 Task: Move the task Create a feature to schedule automatic backups of app data to the section Done in the project TriumphTech and filter the tasks in the project by High Priority.
Action: Mouse moved to (60, 222)
Screenshot: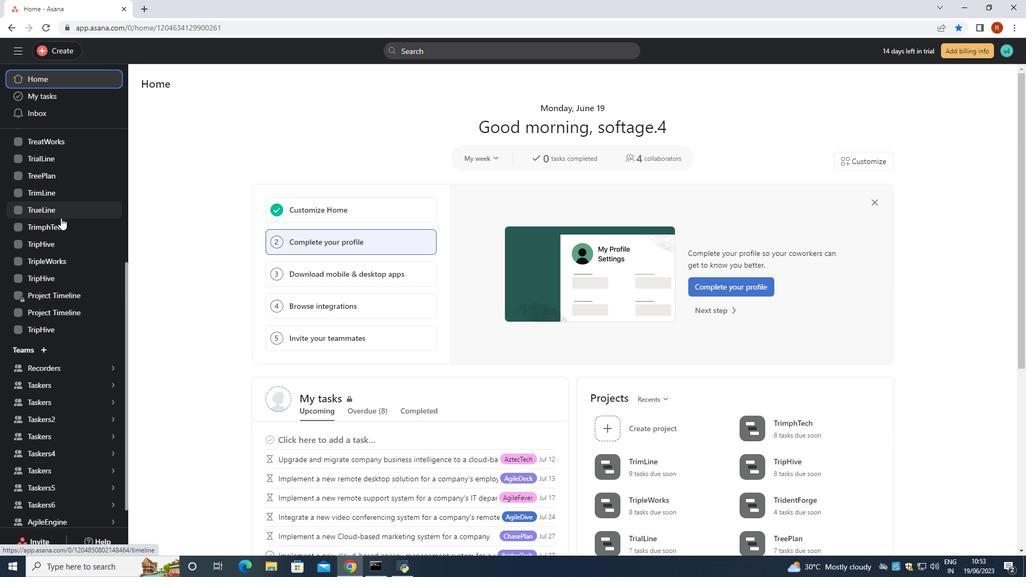 
Action: Mouse pressed left at (60, 222)
Screenshot: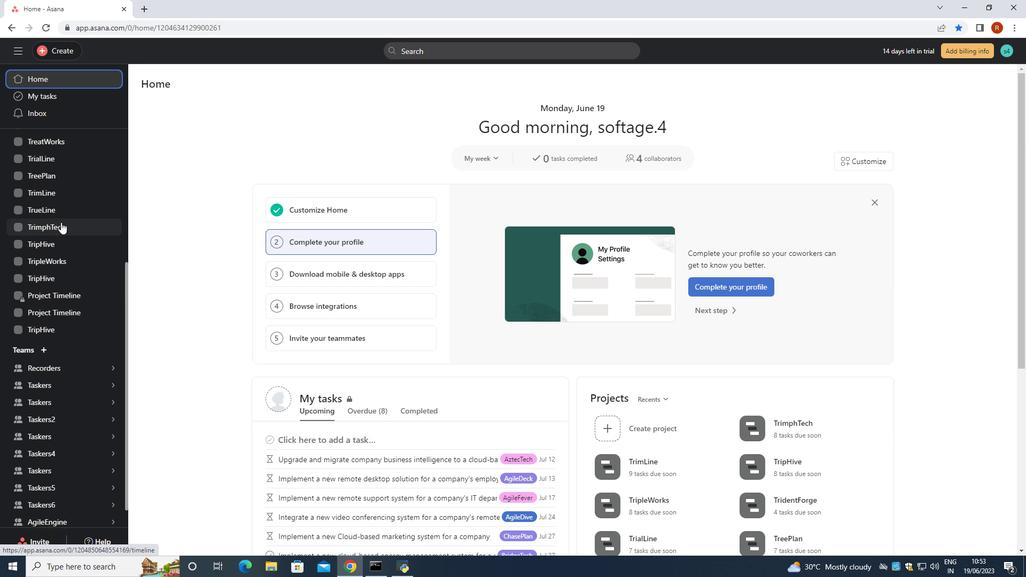 
Action: Mouse moved to (407, 207)
Screenshot: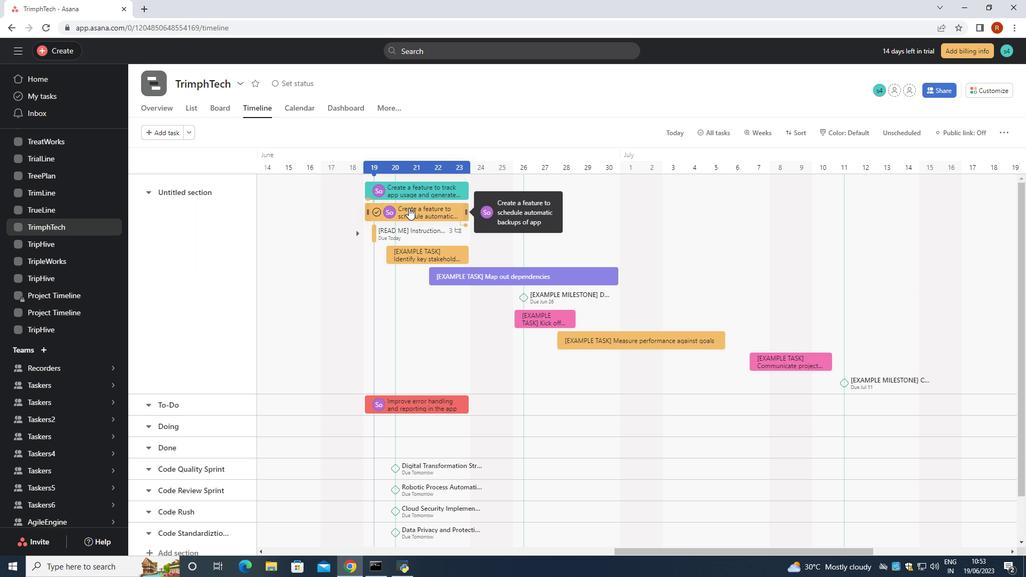 
Action: Mouse pressed left at (407, 207)
Screenshot: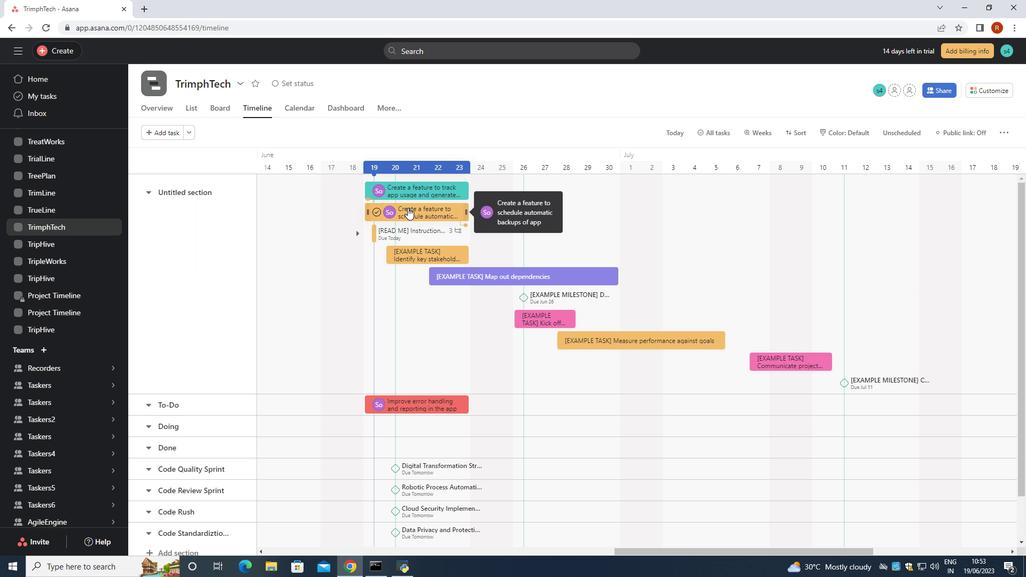 
Action: Mouse moved to (817, 236)
Screenshot: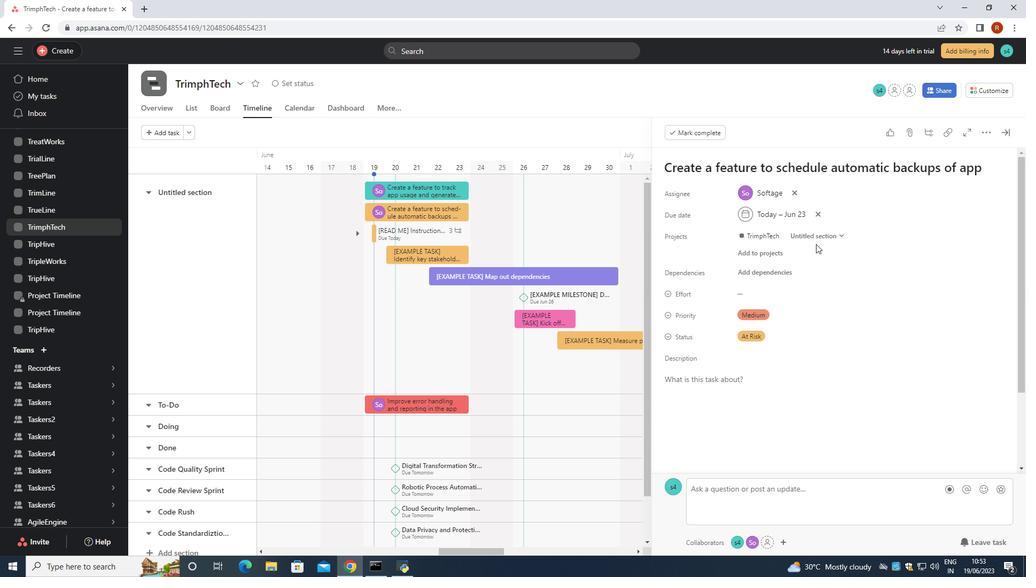 
Action: Mouse pressed left at (817, 236)
Screenshot: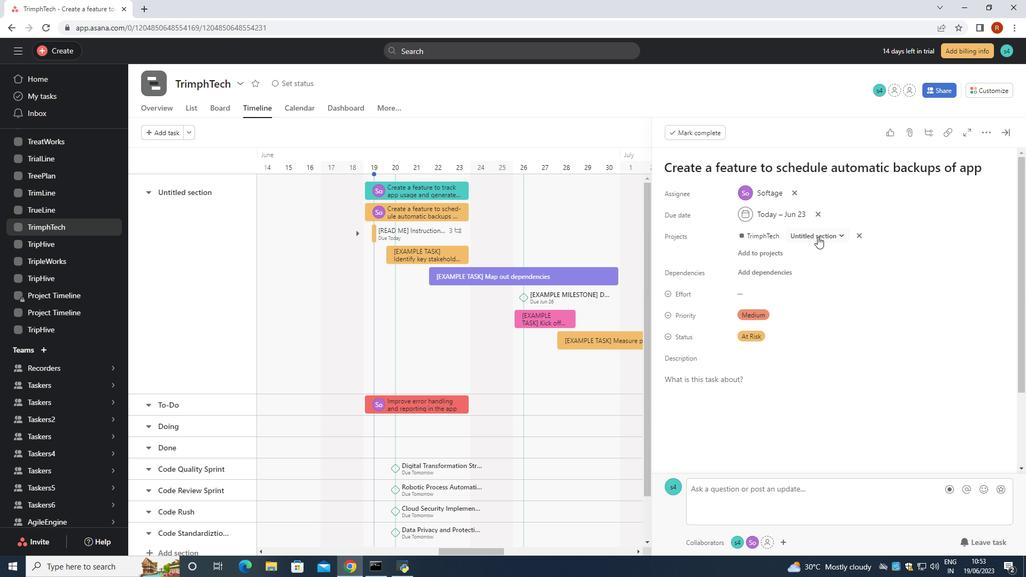 
Action: Mouse moved to (770, 314)
Screenshot: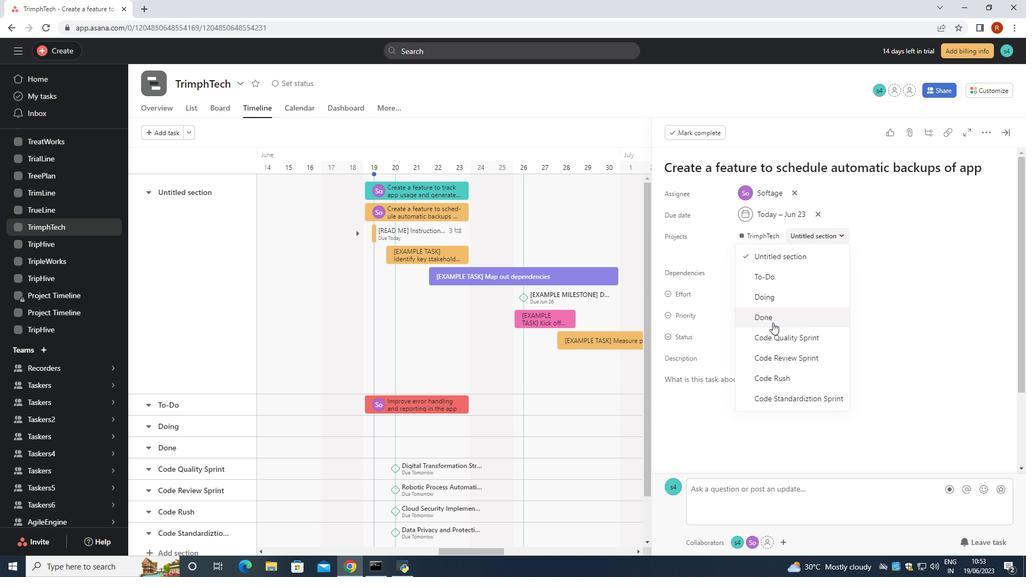 
Action: Mouse pressed left at (770, 314)
Screenshot: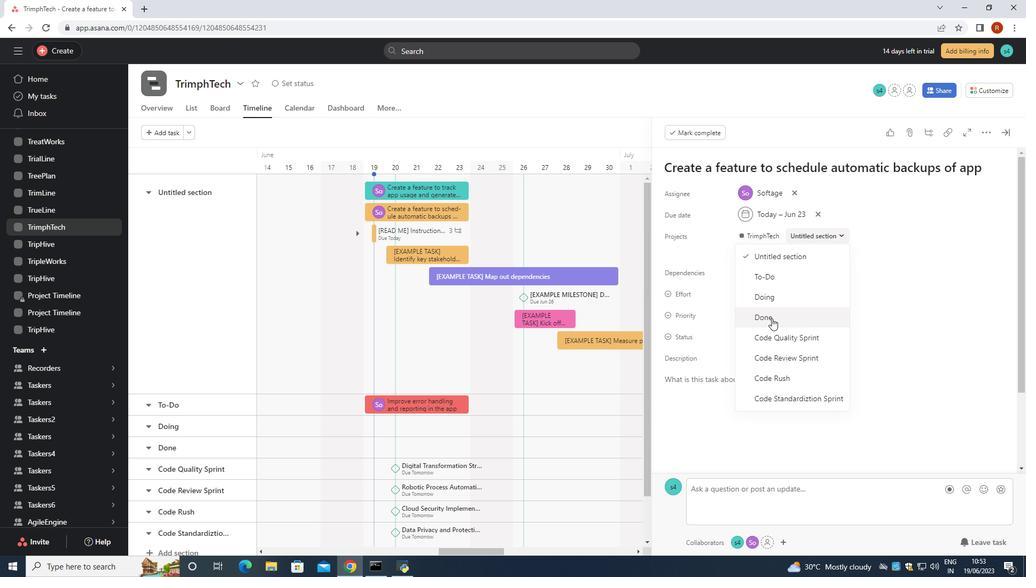 
Action: Mouse moved to (1005, 126)
Screenshot: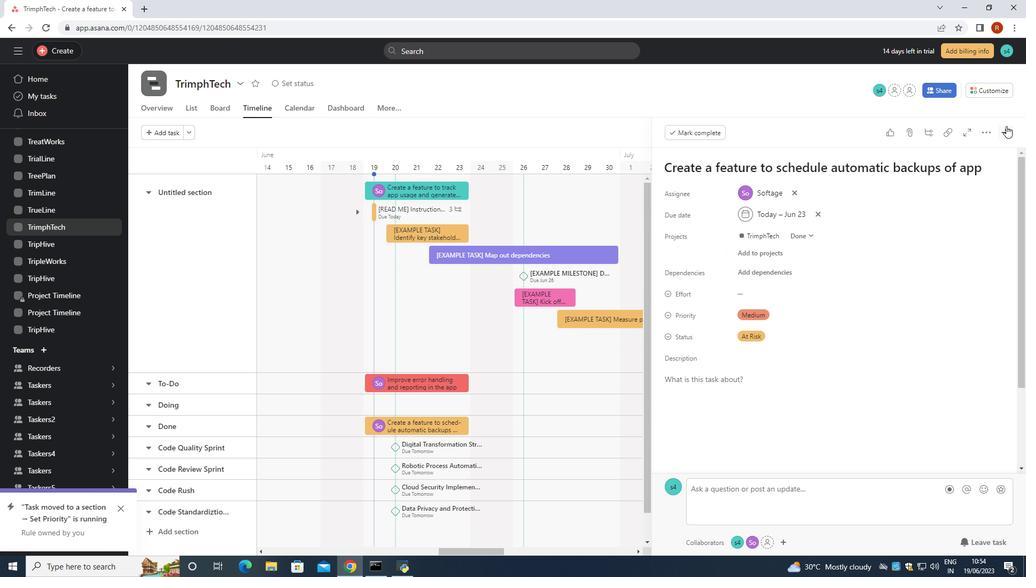 
Action: Mouse pressed left at (1005, 126)
Screenshot: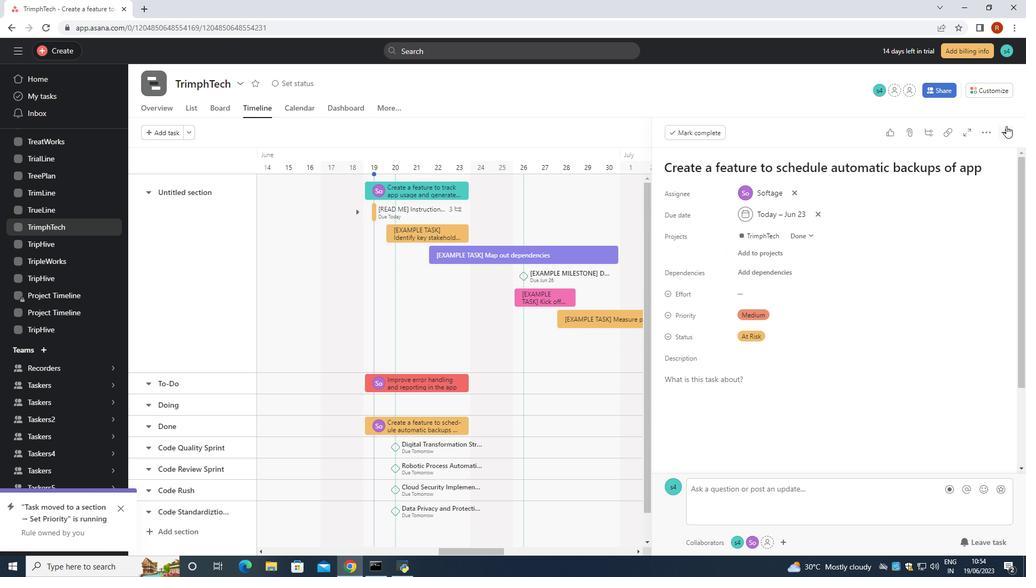 
Action: Mouse moved to (191, 105)
Screenshot: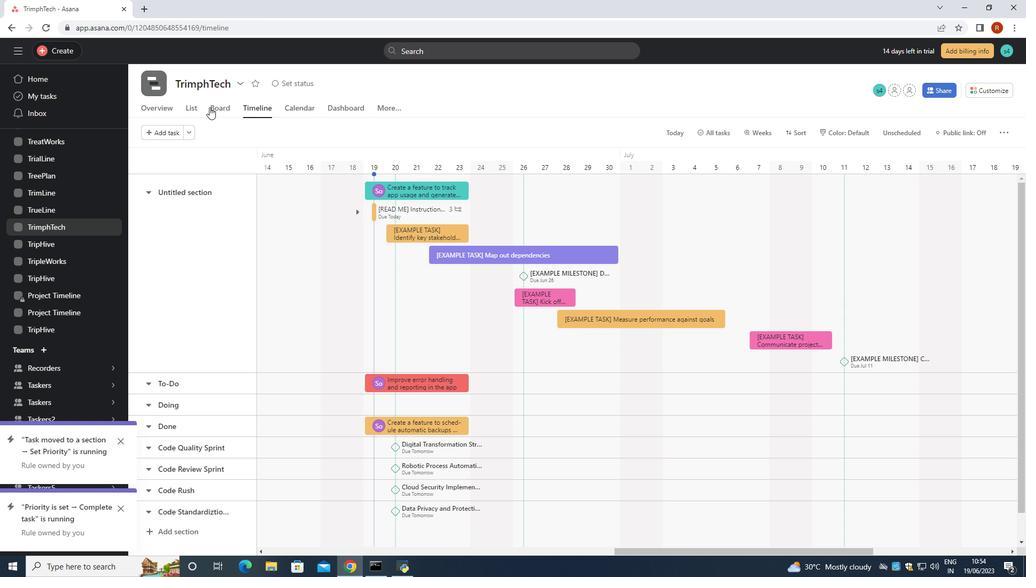 
Action: Mouse pressed left at (191, 105)
Screenshot: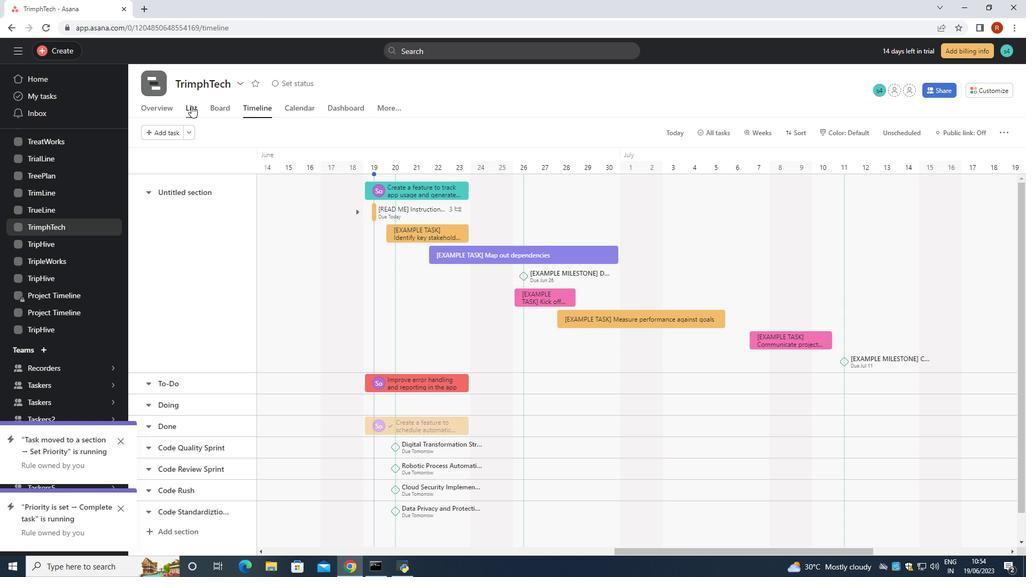 
Action: Mouse moved to (260, 129)
Screenshot: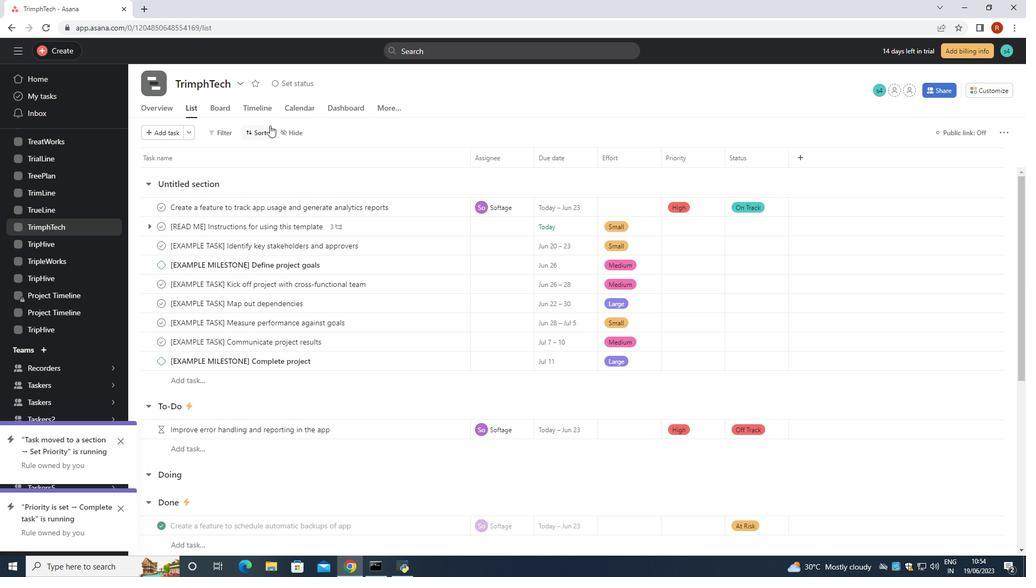 
Action: Mouse pressed left at (260, 129)
Screenshot: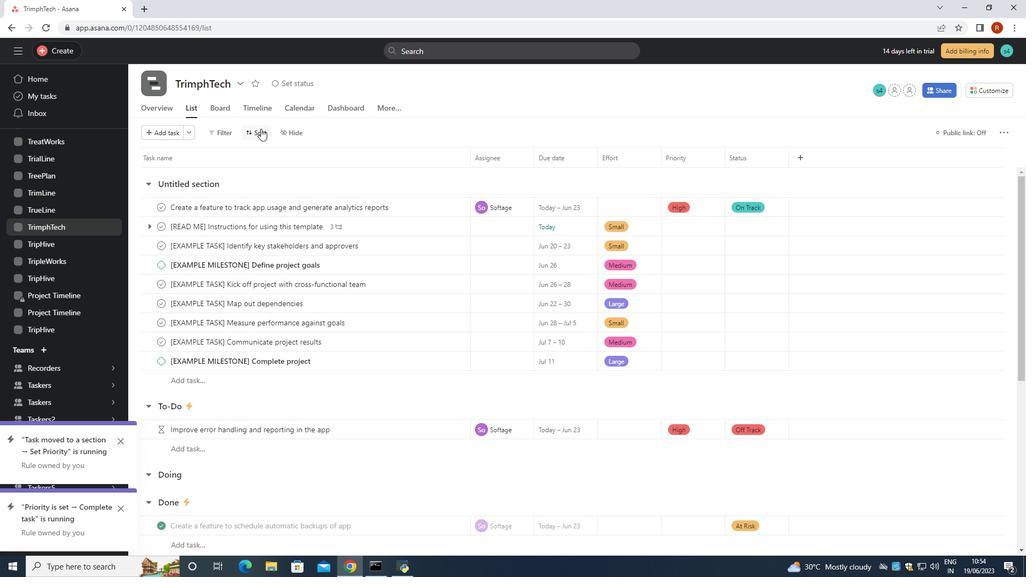 
Action: Mouse moved to (220, 133)
Screenshot: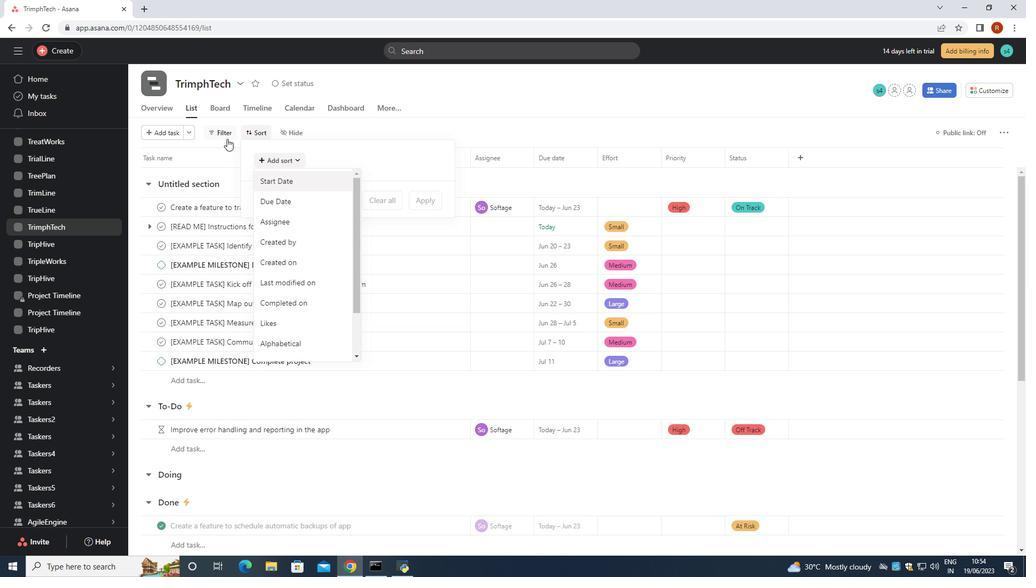 
Action: Mouse pressed left at (220, 133)
Screenshot: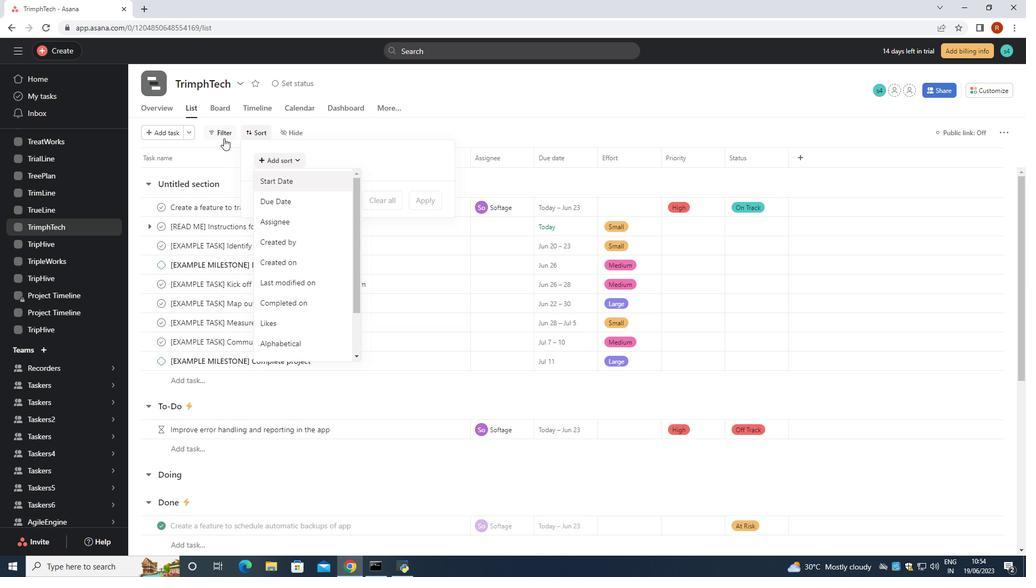 
Action: Mouse moved to (263, 215)
Screenshot: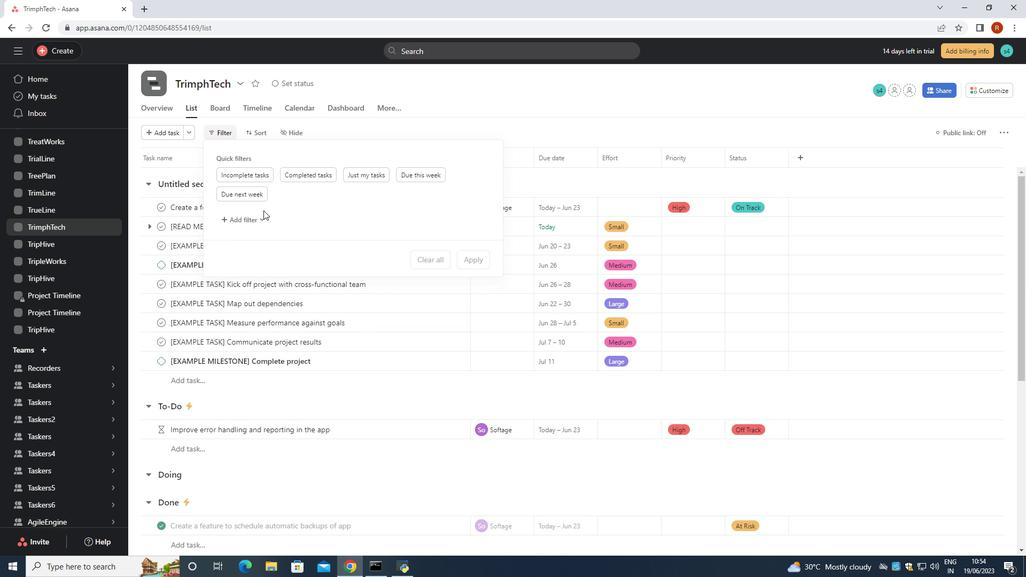 
Action: Mouse pressed left at (263, 215)
Screenshot: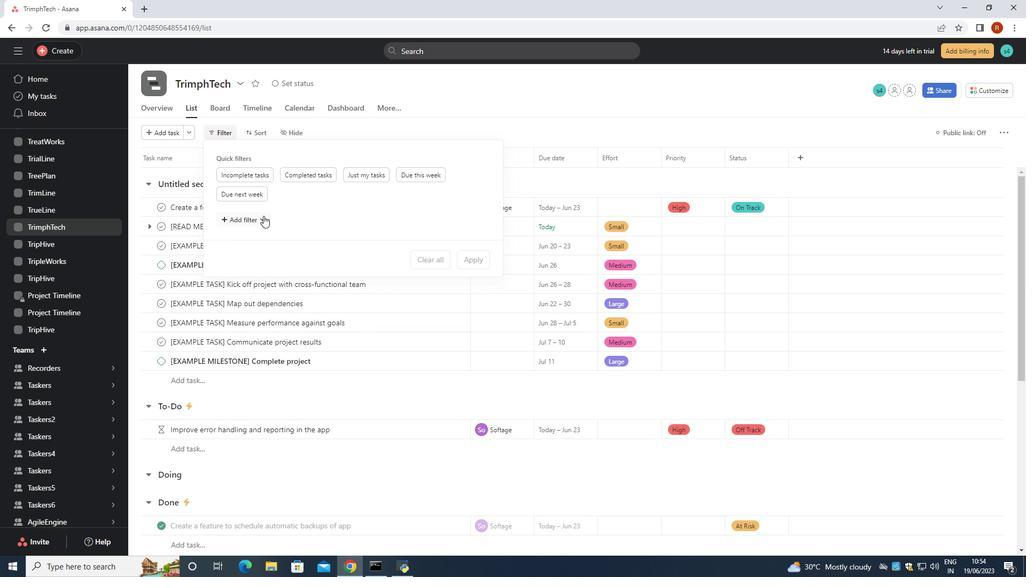 
Action: Mouse moved to (269, 317)
Screenshot: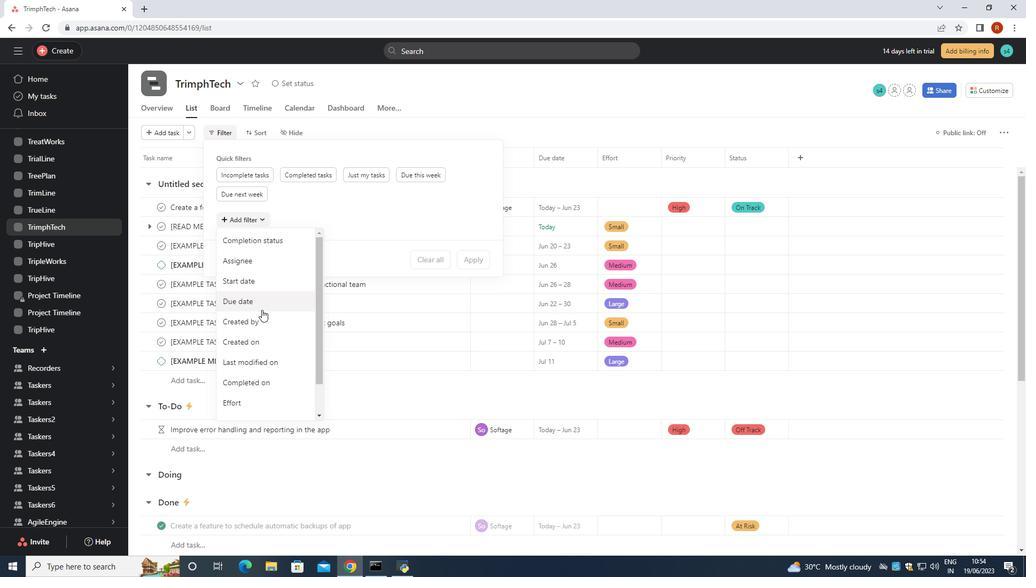 
Action: Mouse scrolled (269, 317) with delta (0, 0)
Screenshot: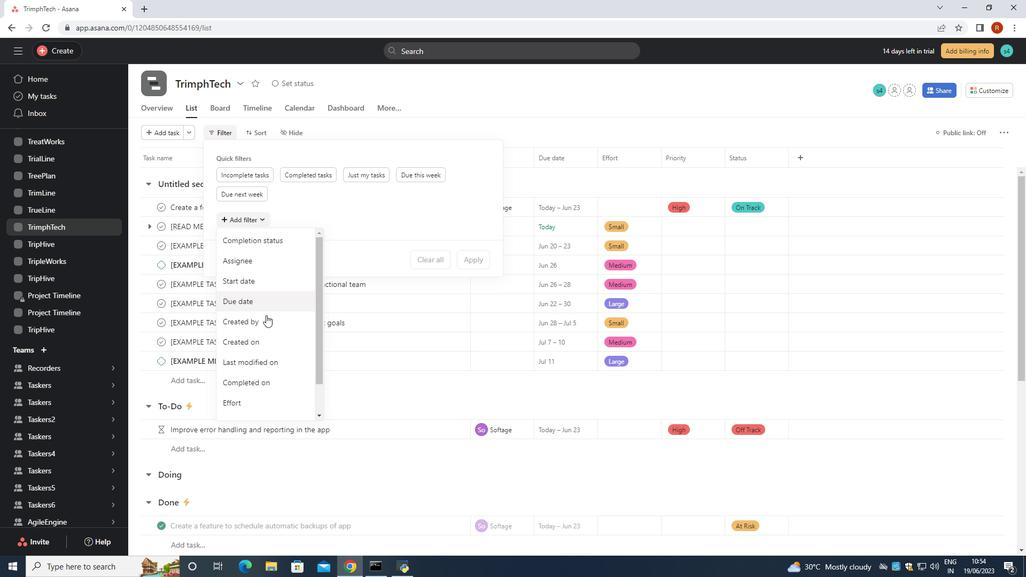 
Action: Mouse scrolled (269, 317) with delta (0, 0)
Screenshot: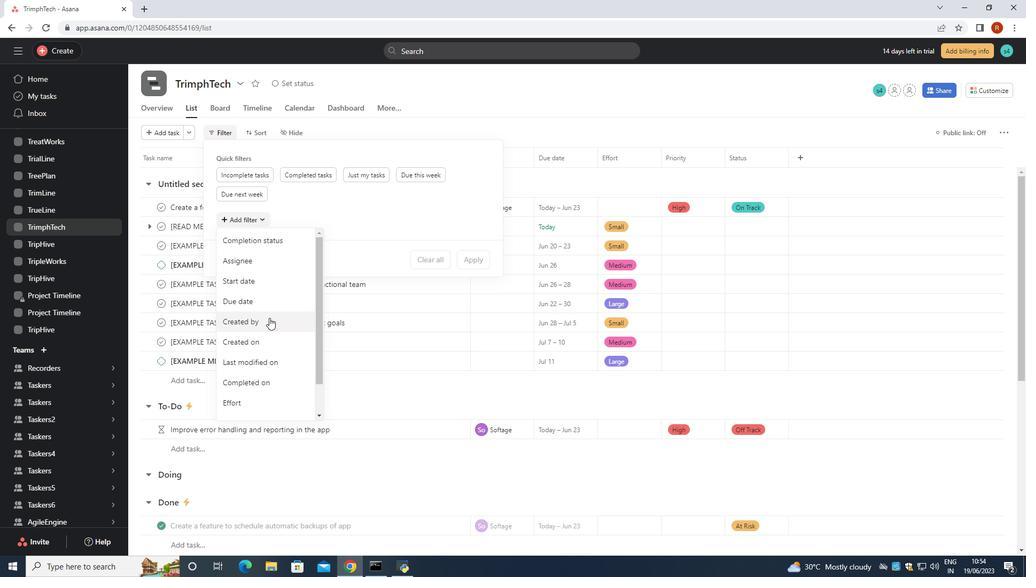 
Action: Mouse scrolled (269, 317) with delta (0, 0)
Screenshot: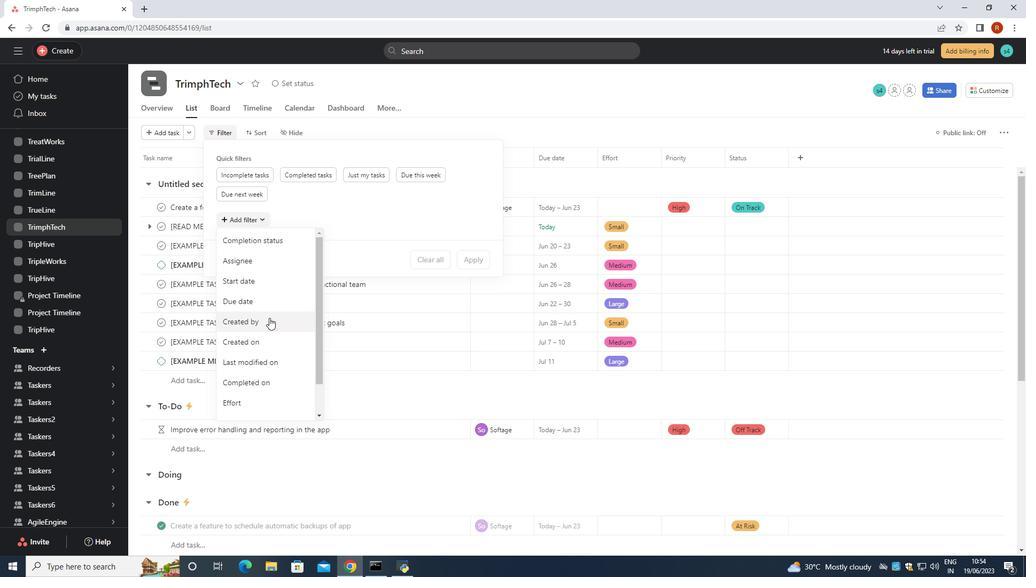 
Action: Mouse moved to (242, 376)
Screenshot: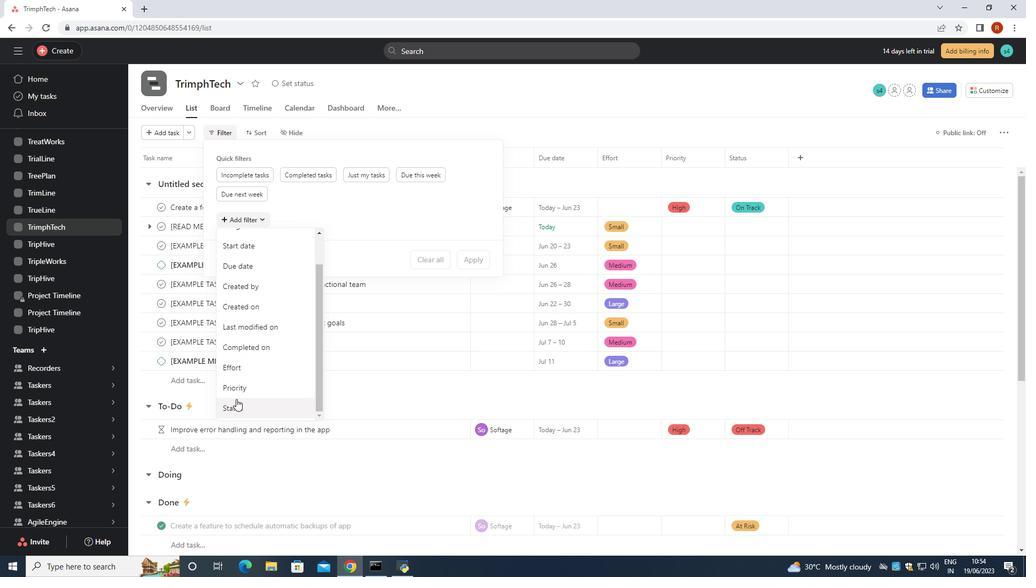 
Action: Mouse pressed left at (242, 376)
Screenshot: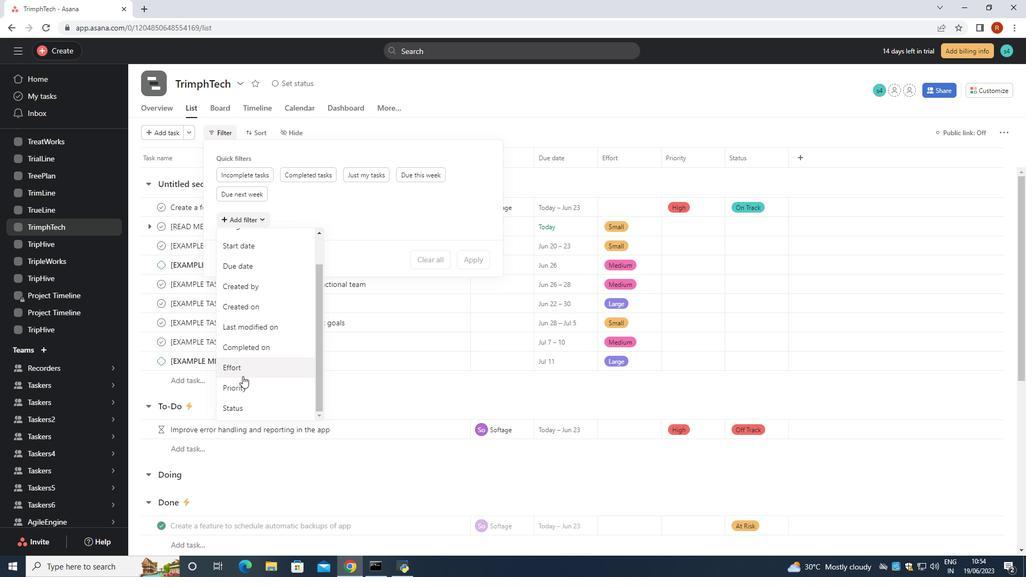 
Action: Mouse moved to (322, 232)
Screenshot: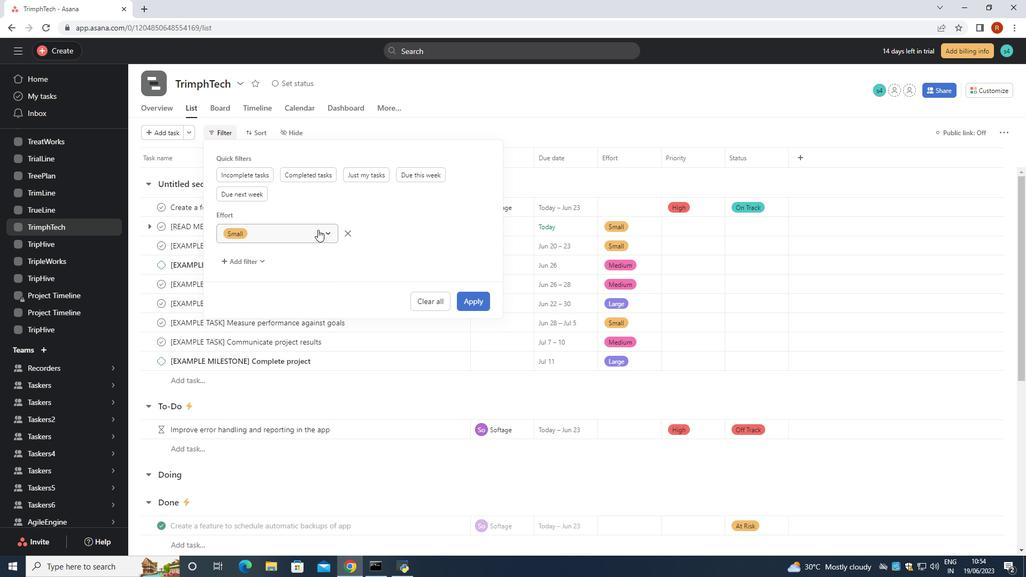 
Action: Mouse pressed left at (322, 232)
Screenshot: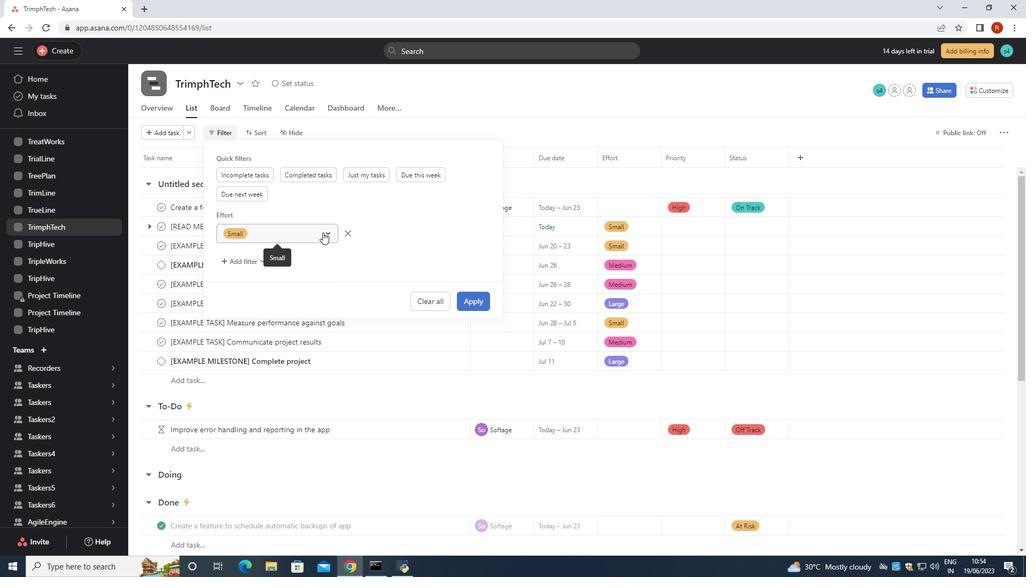 
Action: Mouse moved to (230, 125)
Screenshot: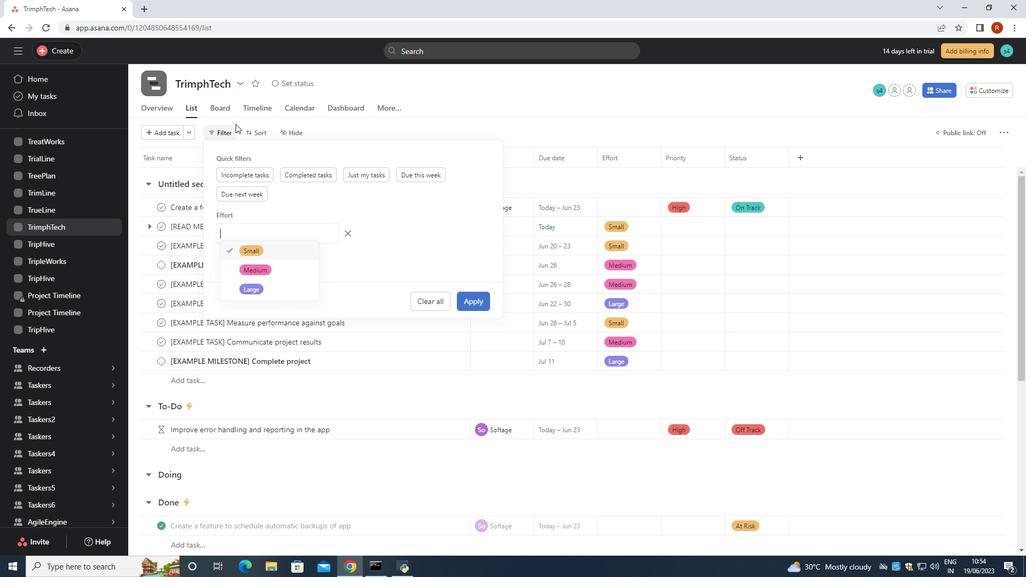 
Action: Mouse pressed left at (230, 125)
Screenshot: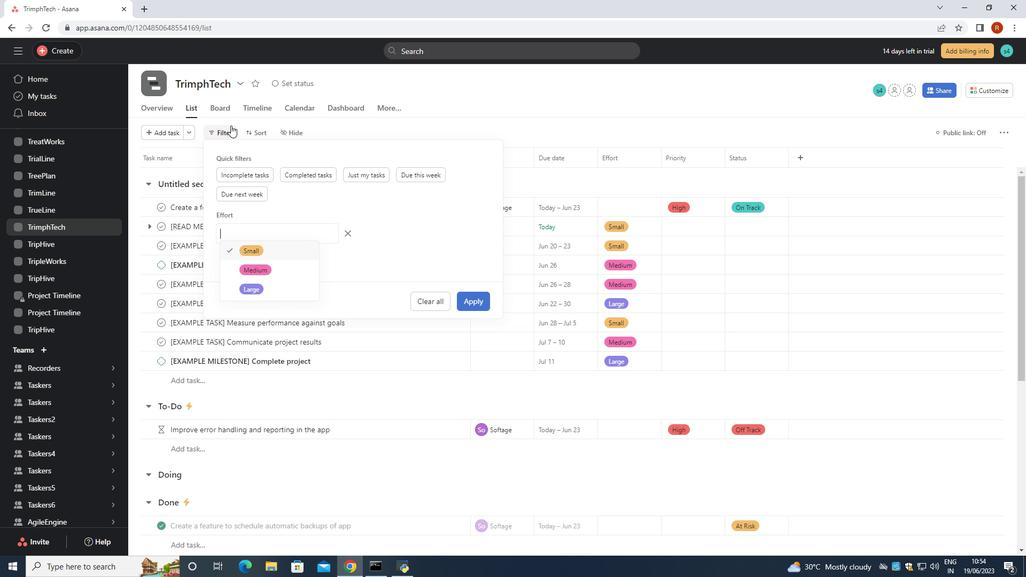 
Action: Mouse moved to (220, 129)
Screenshot: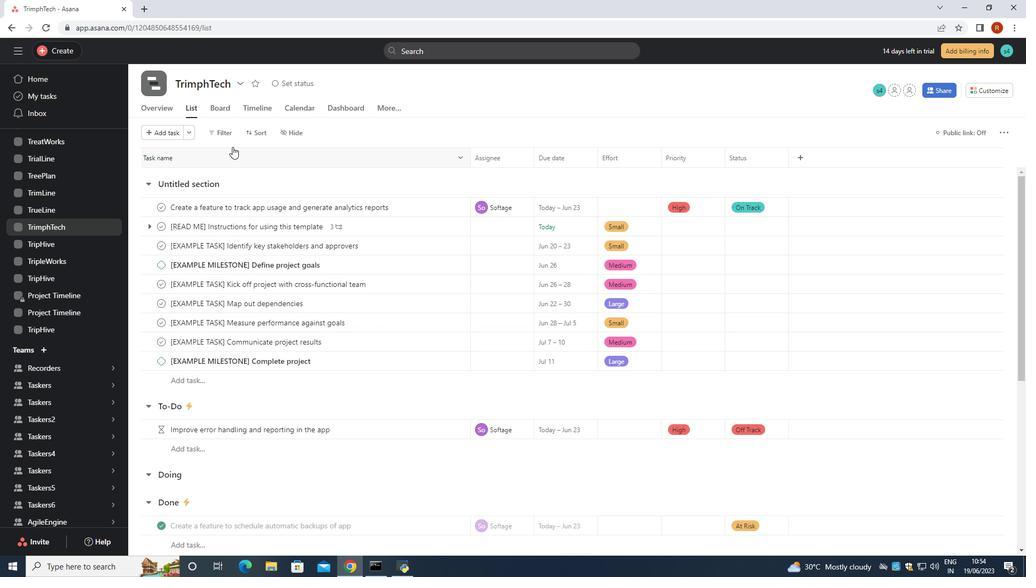 
Action: Mouse pressed left at (220, 129)
Screenshot: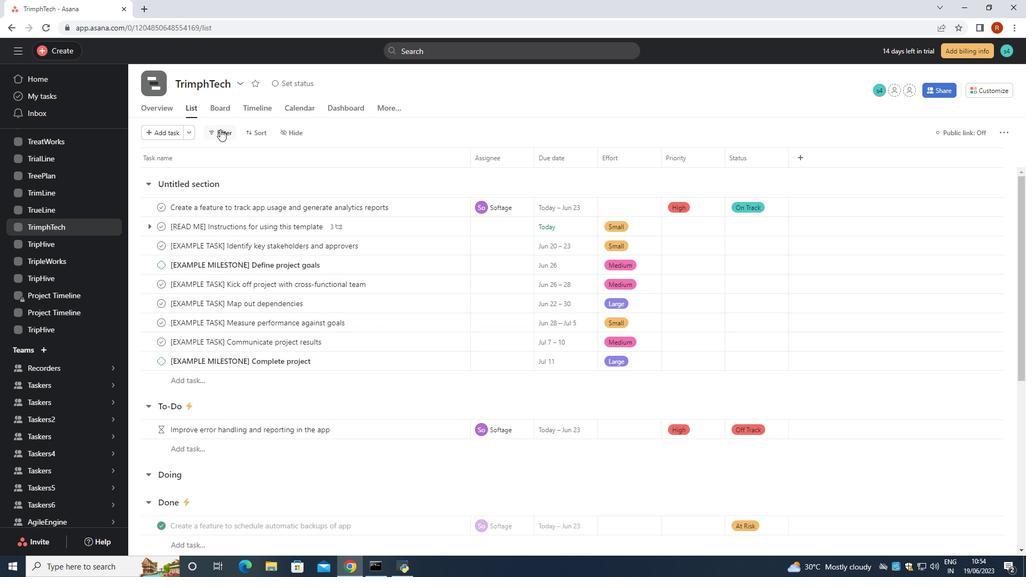 
Action: Mouse moved to (262, 218)
Screenshot: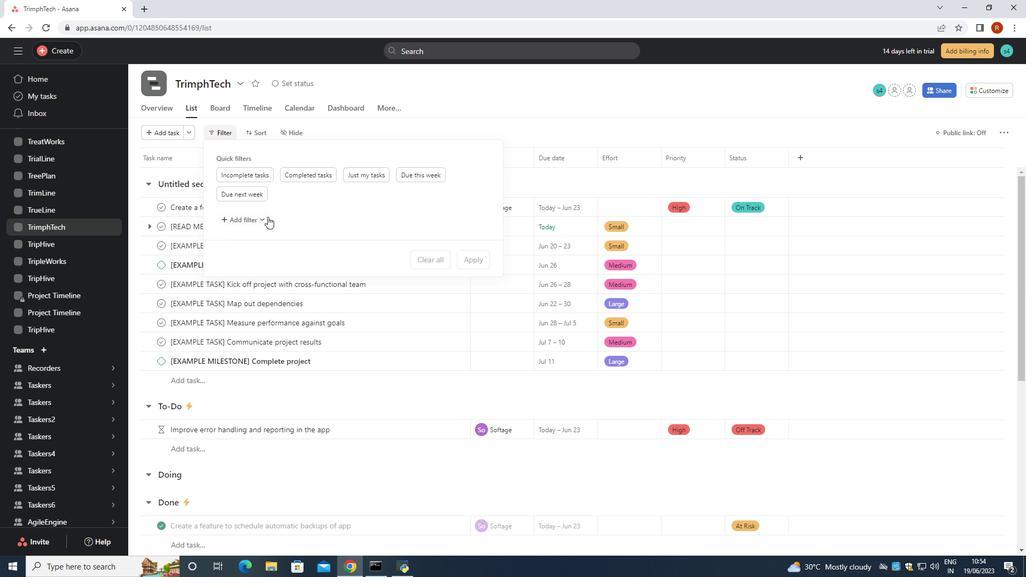 
Action: Mouse pressed left at (262, 218)
Screenshot: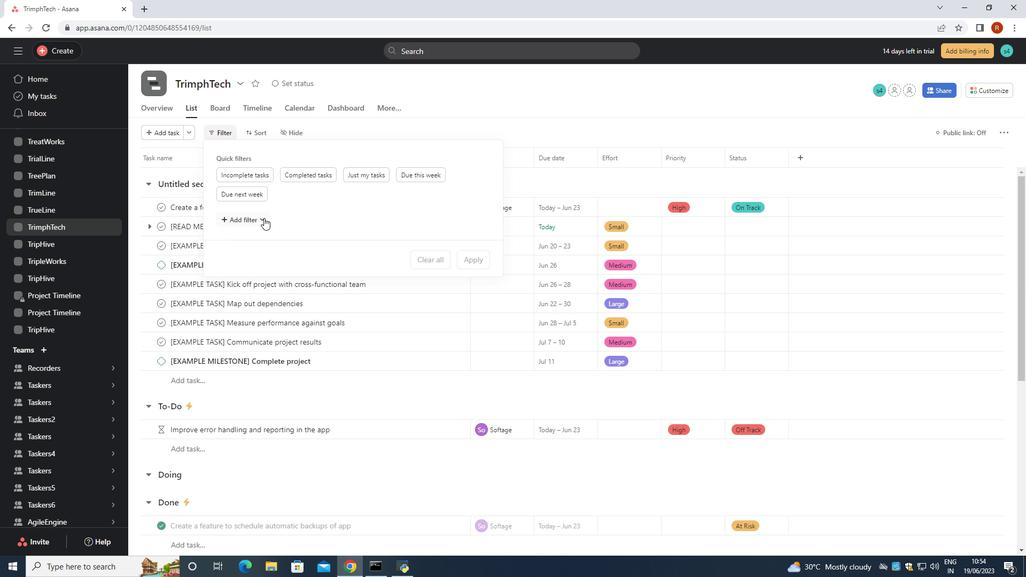 
Action: Mouse moved to (273, 308)
Screenshot: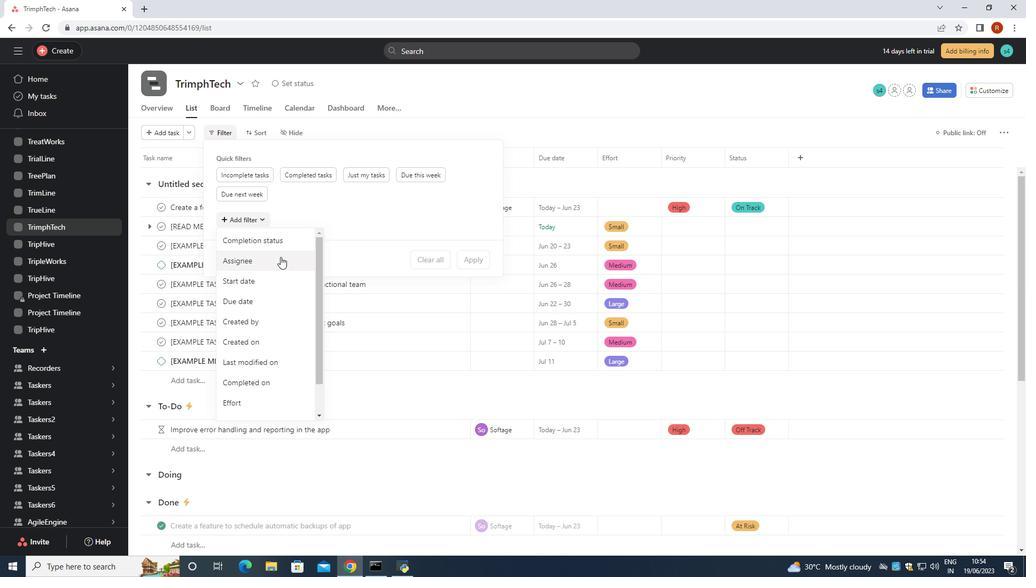 
Action: Mouse scrolled (273, 308) with delta (0, 0)
Screenshot: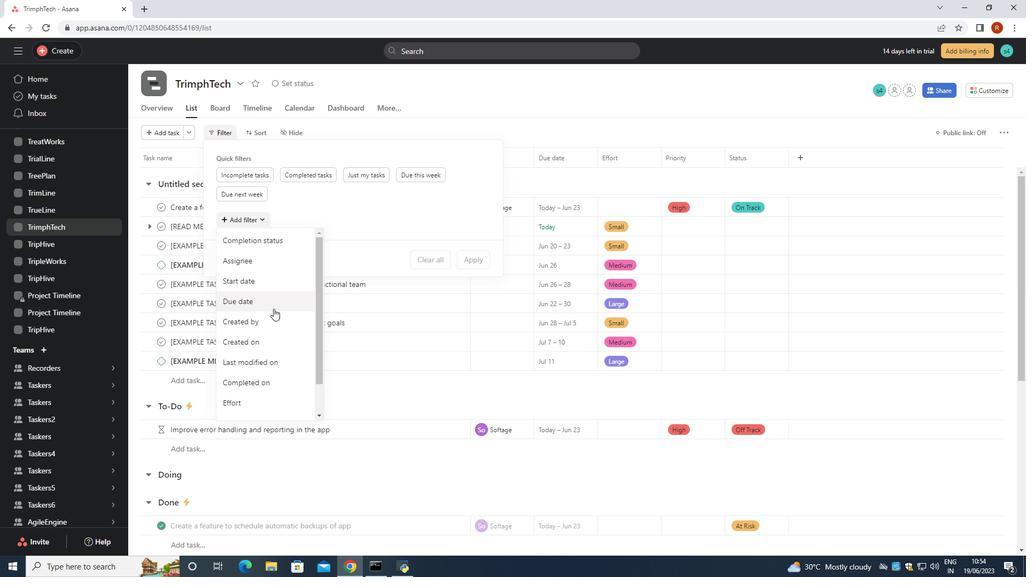 
Action: Mouse moved to (234, 391)
Screenshot: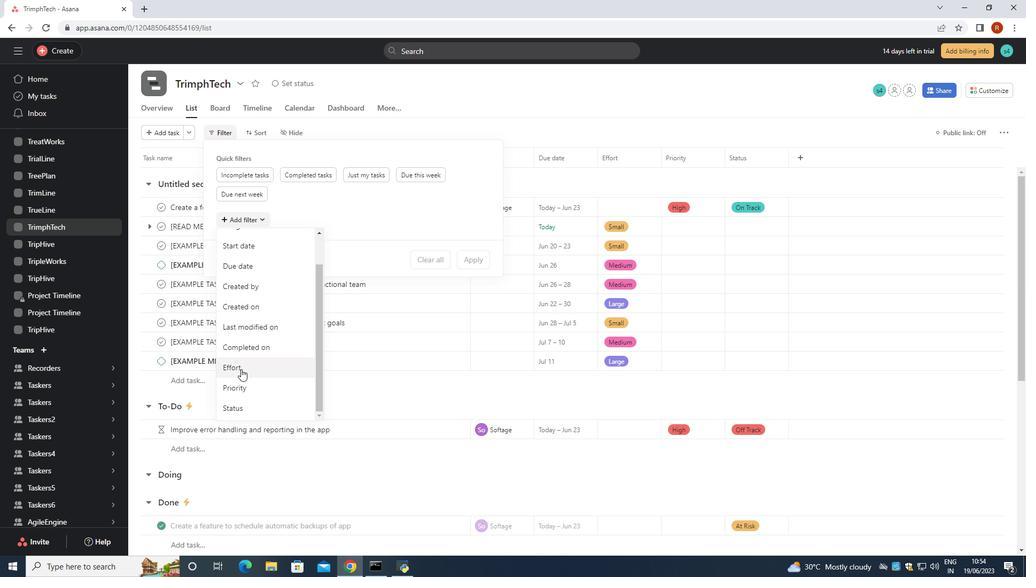 
Action: Mouse pressed left at (234, 391)
Screenshot: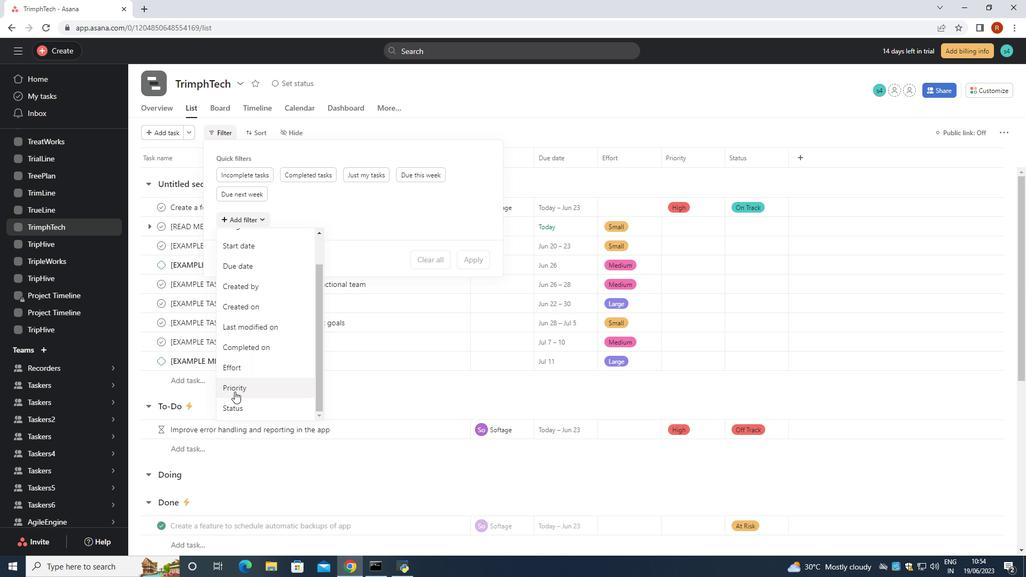 
Action: Mouse moved to (326, 229)
Screenshot: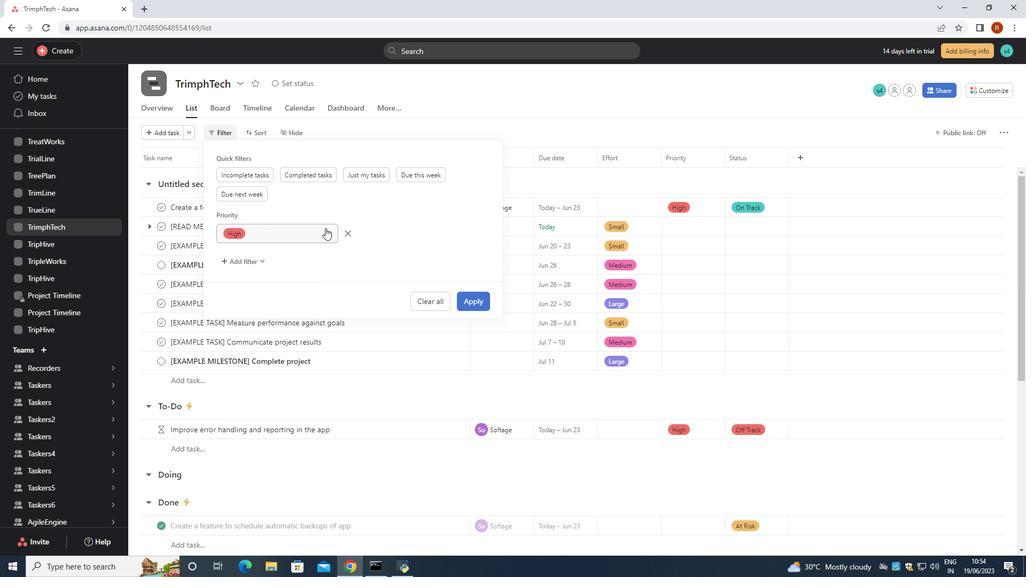 
Action: Mouse pressed left at (326, 229)
Screenshot: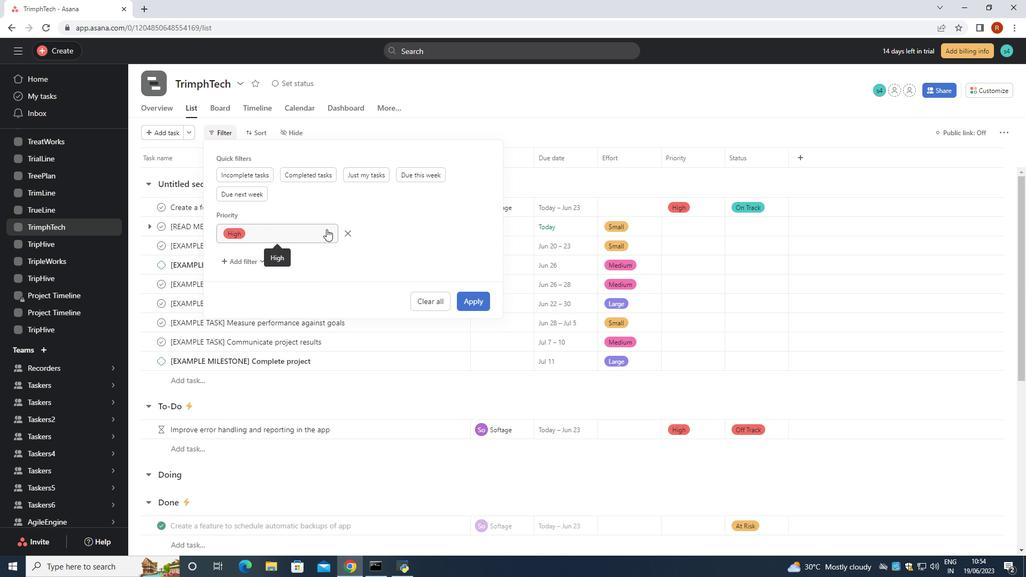
Action: Mouse moved to (257, 250)
Screenshot: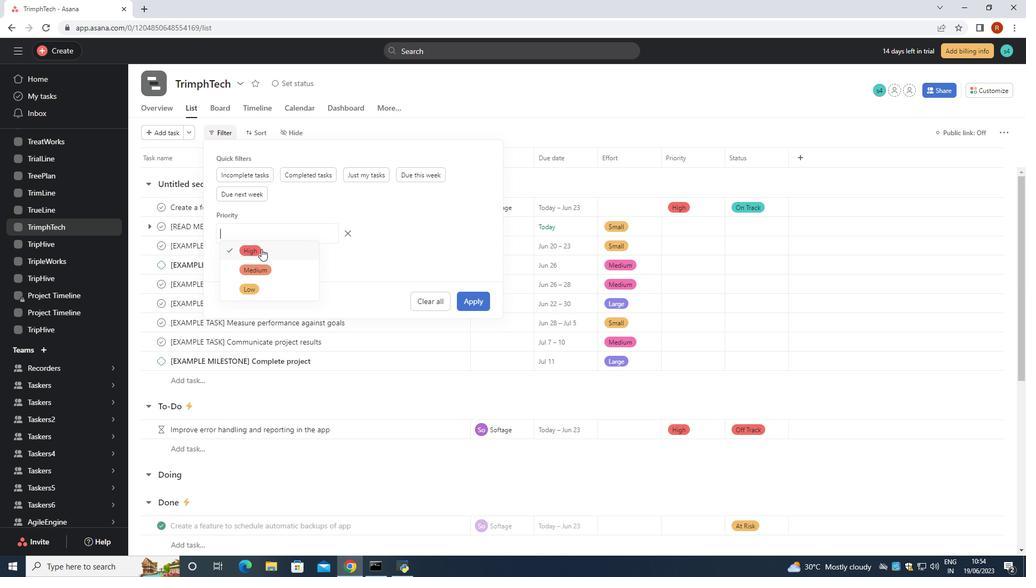 
Action: Mouse pressed left at (257, 250)
Screenshot: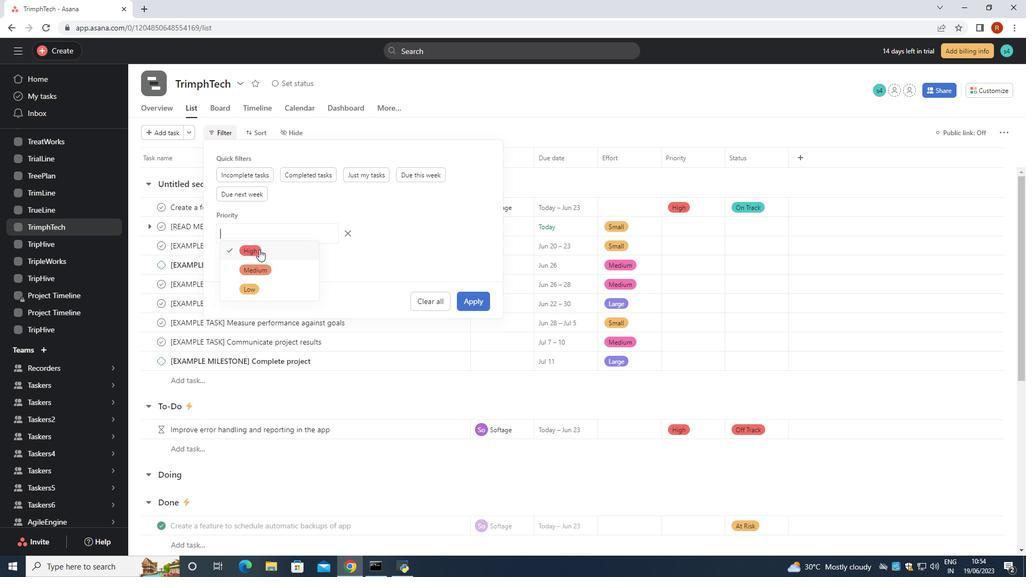 
Action: Mouse moved to (477, 295)
Screenshot: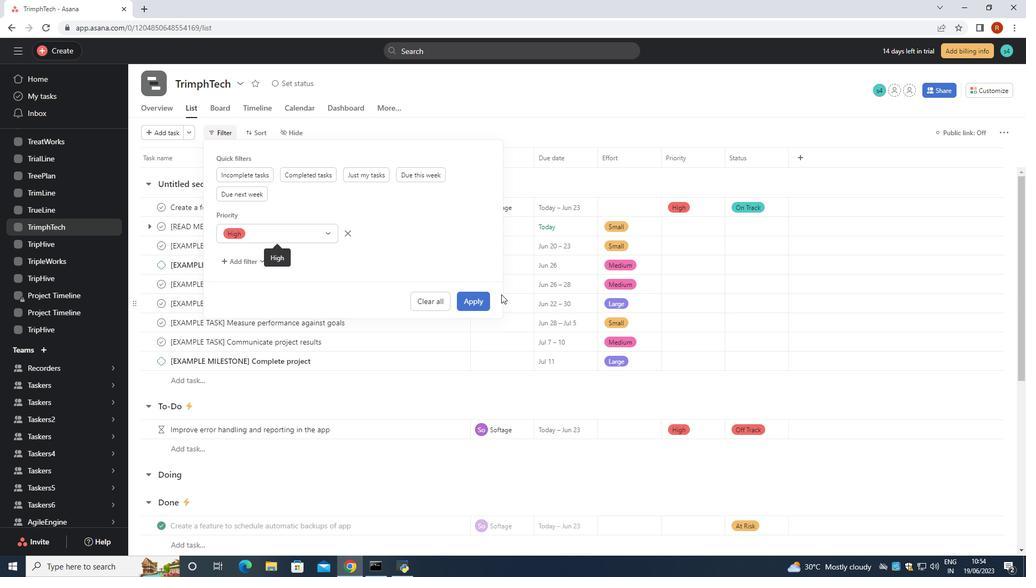 
Action: Mouse pressed left at (477, 295)
Screenshot: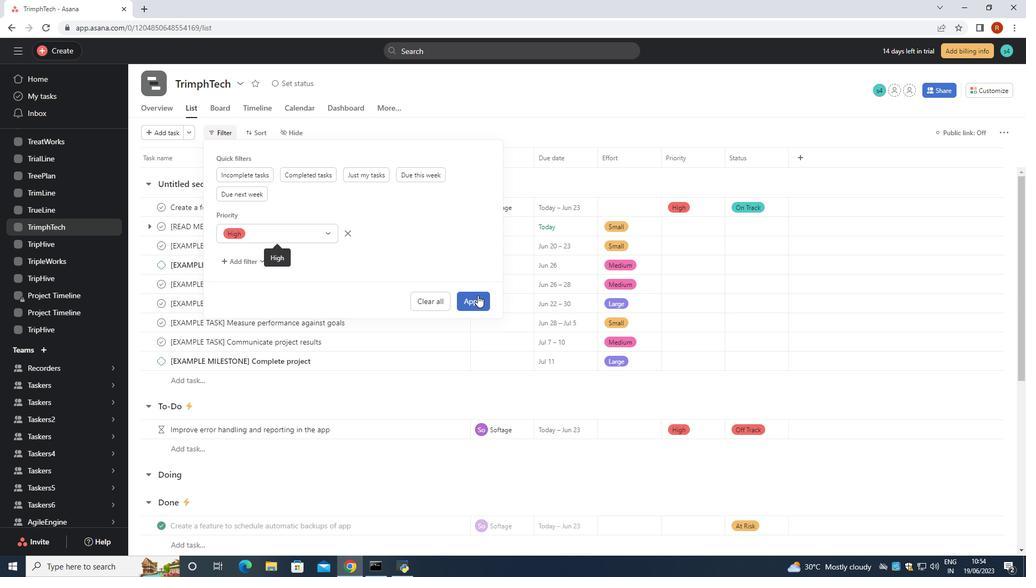 
Action: Mouse moved to (477, 296)
Screenshot: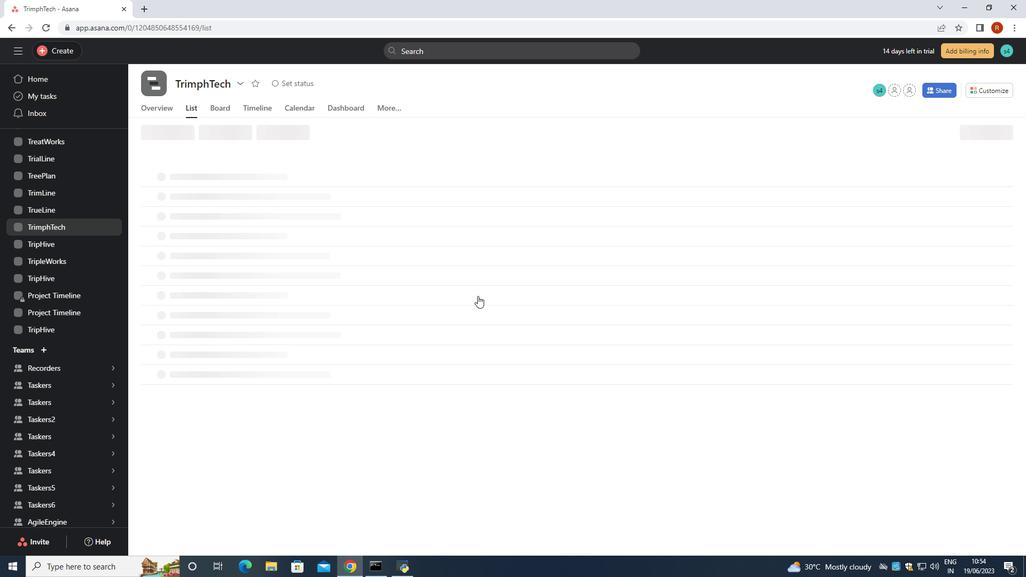 
